 Task: Check the average views per listing of hot tub in the last 5 years.
Action: Mouse moved to (784, 184)
Screenshot: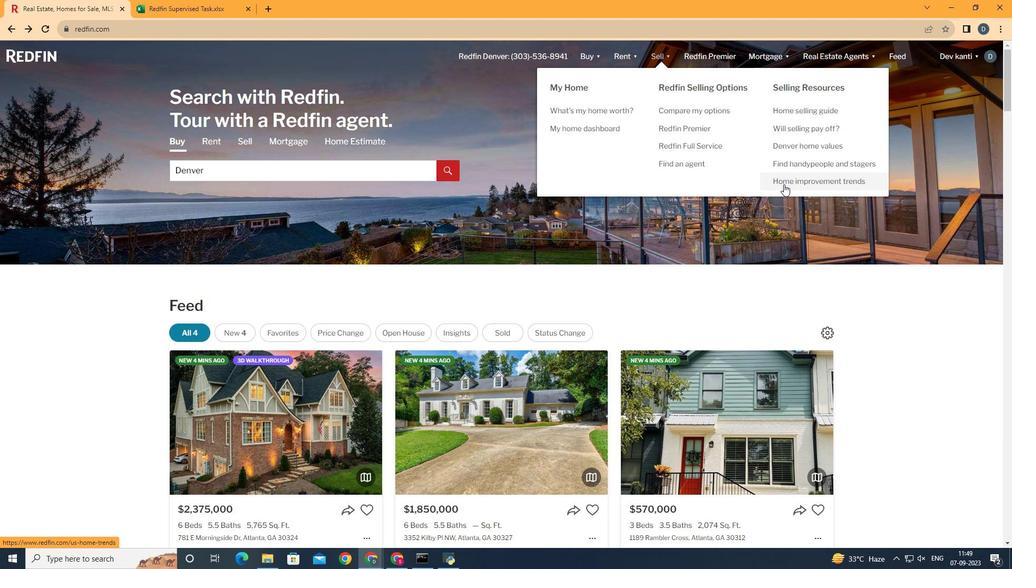 
Action: Mouse pressed left at (784, 184)
Screenshot: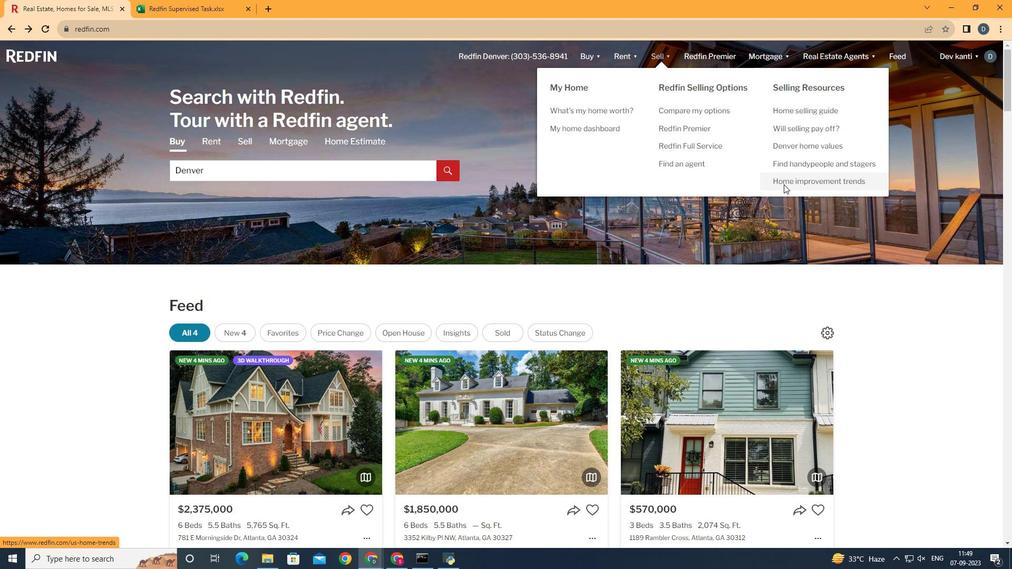 
Action: Mouse moved to (254, 198)
Screenshot: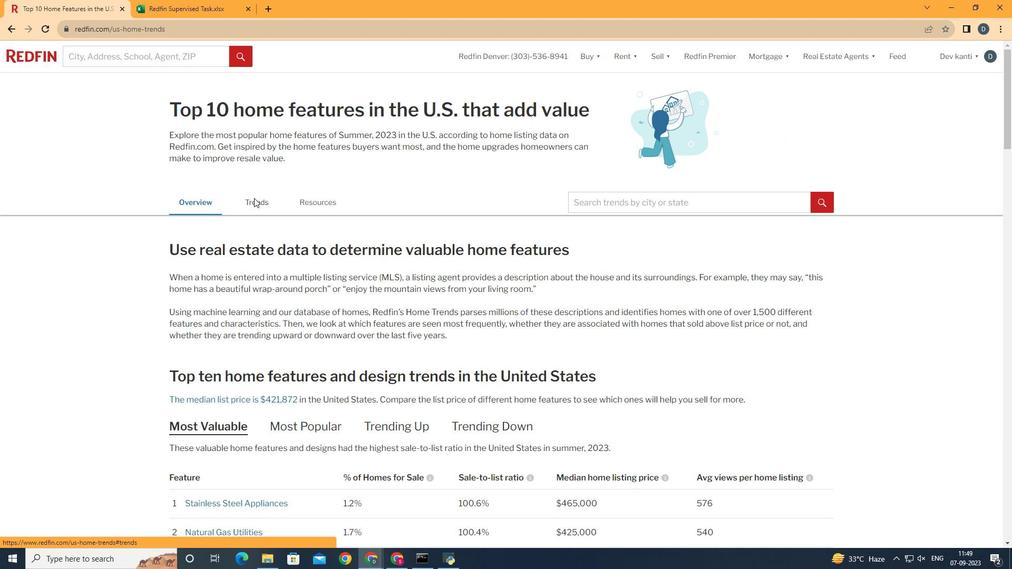 
Action: Mouse pressed left at (254, 198)
Screenshot: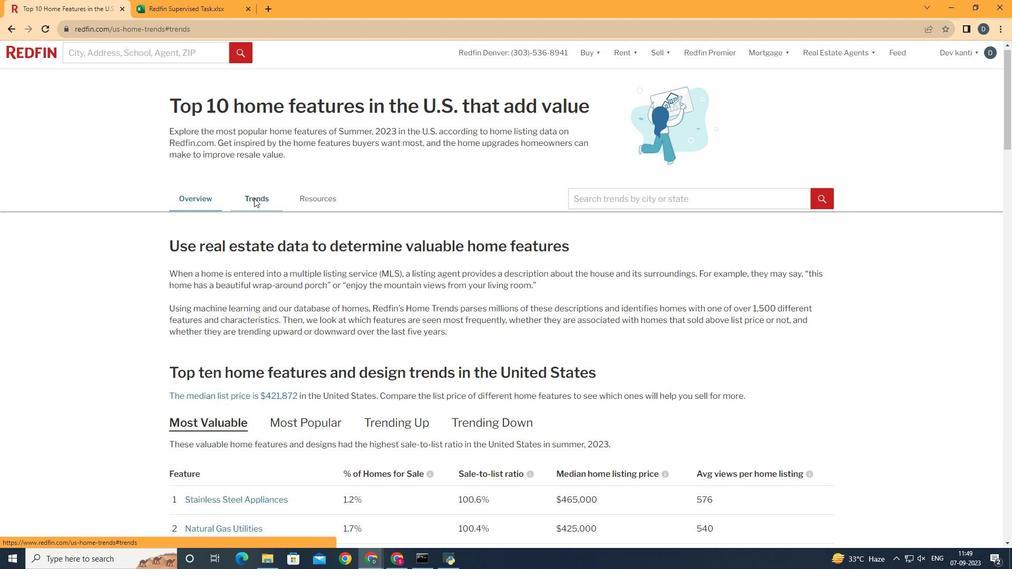 
Action: Mouse scrolled (254, 197) with delta (0, 0)
Screenshot: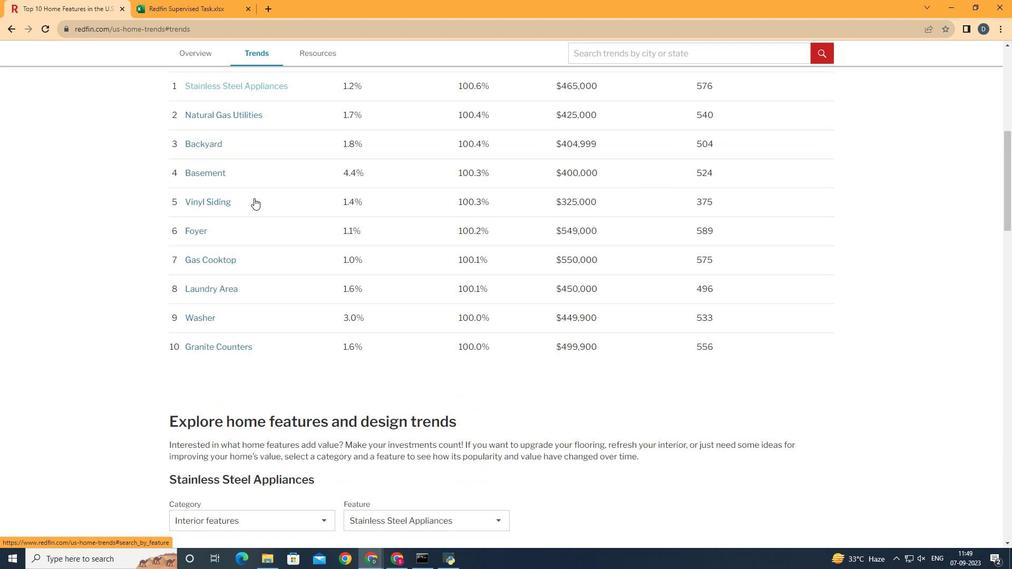 
Action: Mouse scrolled (254, 197) with delta (0, 0)
Screenshot: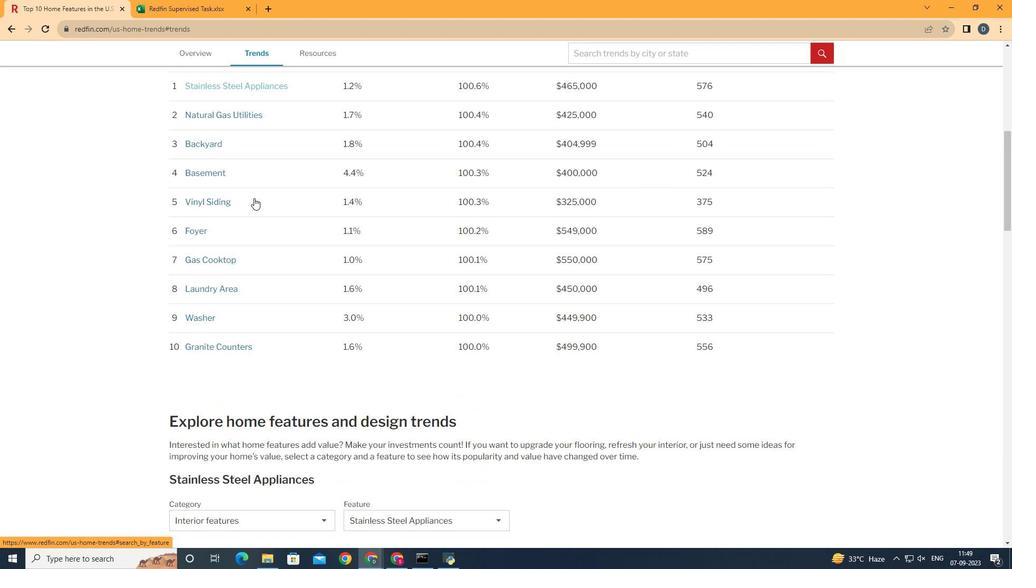 
Action: Mouse scrolled (254, 197) with delta (0, 0)
Screenshot: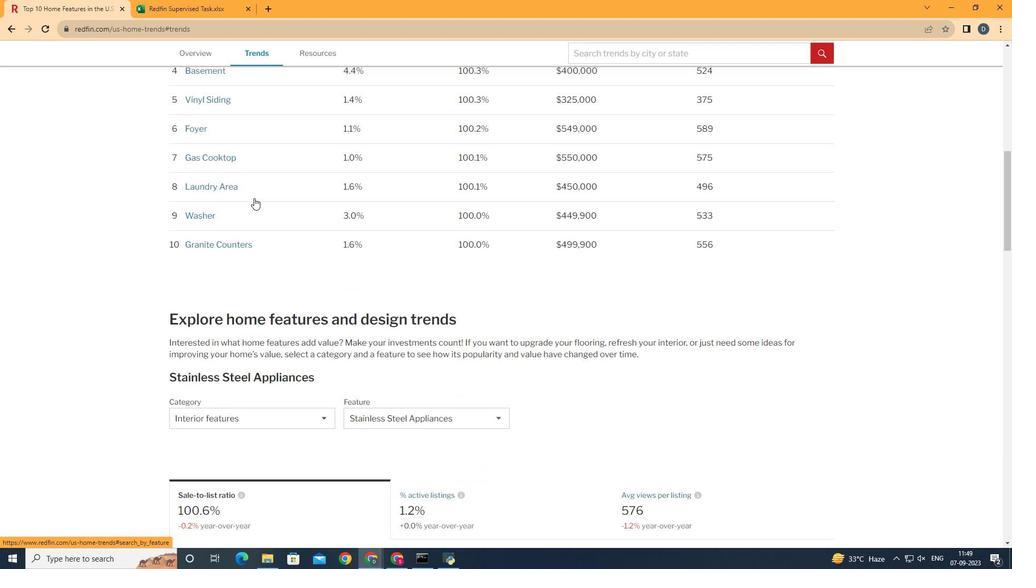 
Action: Mouse scrolled (254, 197) with delta (0, 0)
Screenshot: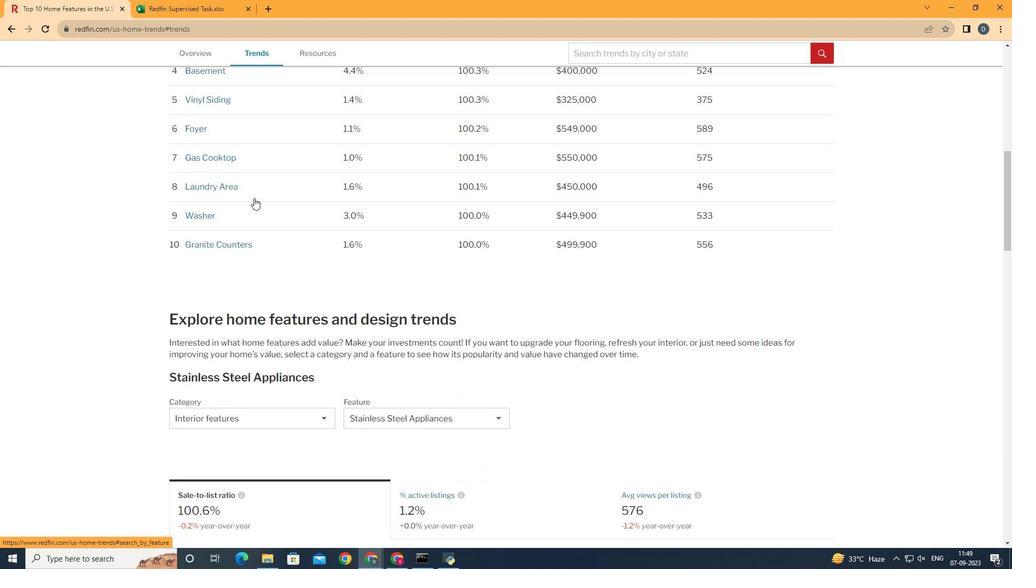 
Action: Mouse scrolled (254, 197) with delta (0, 0)
Screenshot: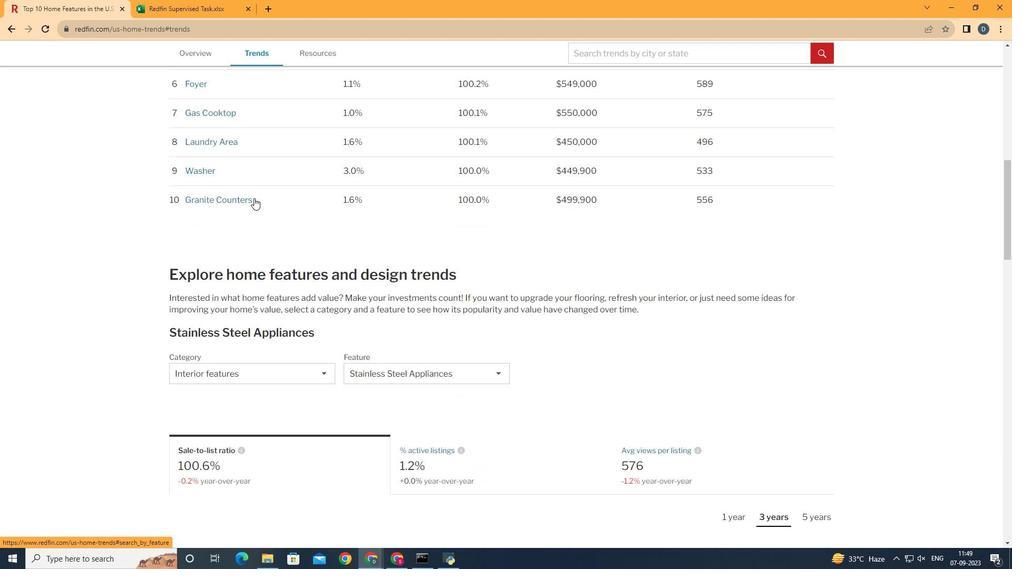 
Action: Mouse scrolled (254, 197) with delta (0, 0)
Screenshot: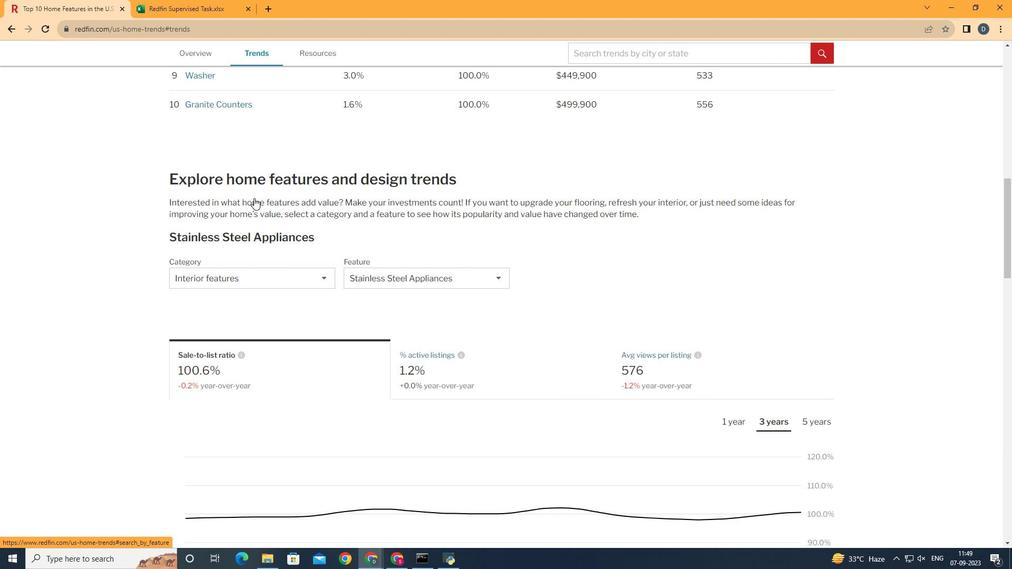 
Action: Mouse scrolled (254, 197) with delta (0, 0)
Screenshot: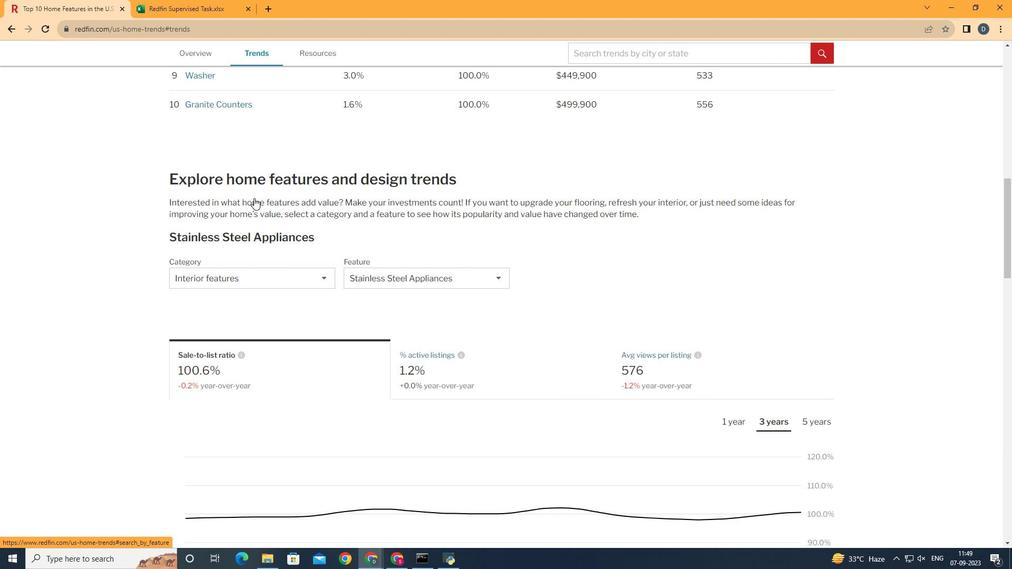 
Action: Mouse moved to (275, 258)
Screenshot: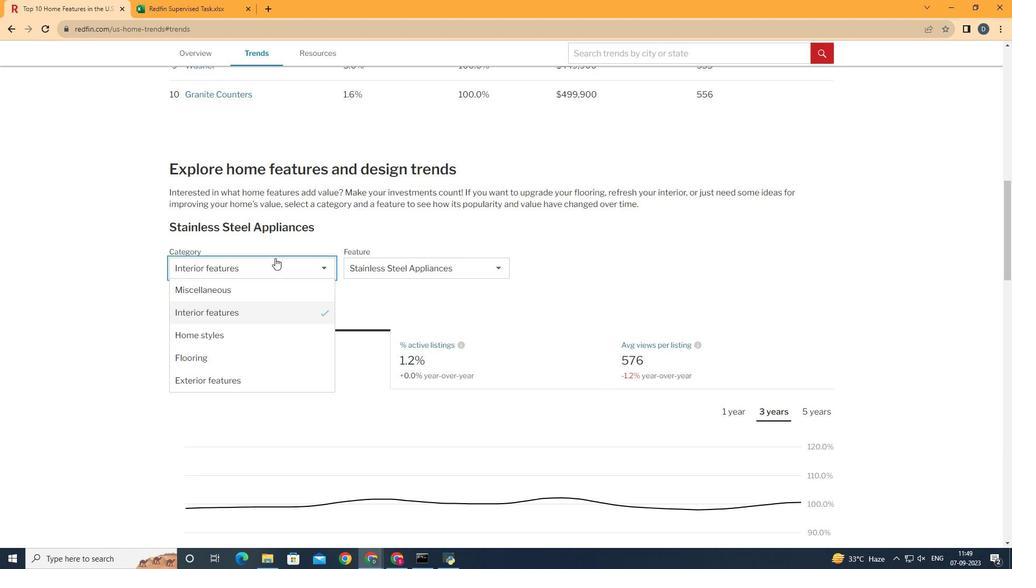 
Action: Mouse pressed left at (275, 258)
Screenshot: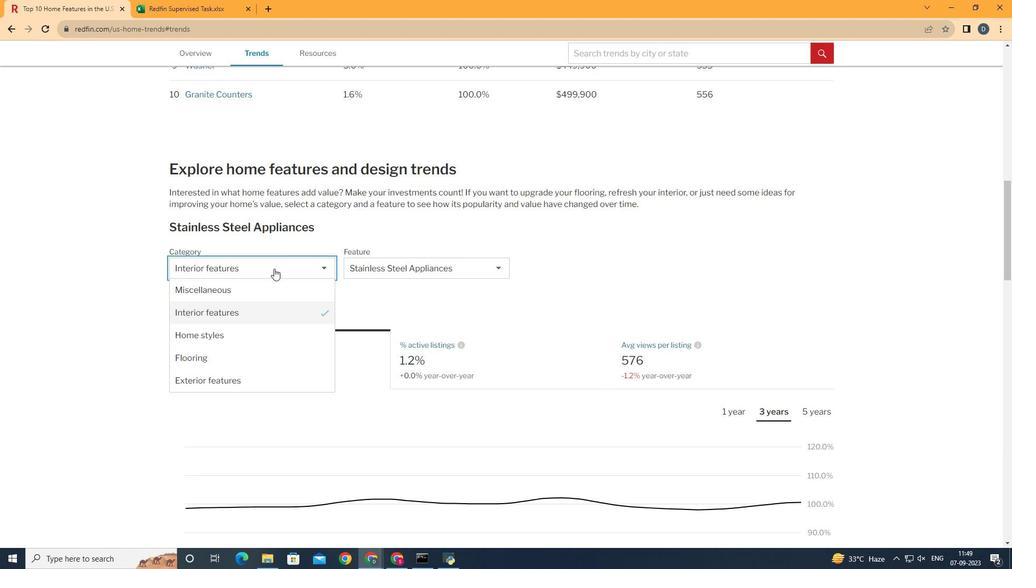 
Action: Mouse moved to (273, 288)
Screenshot: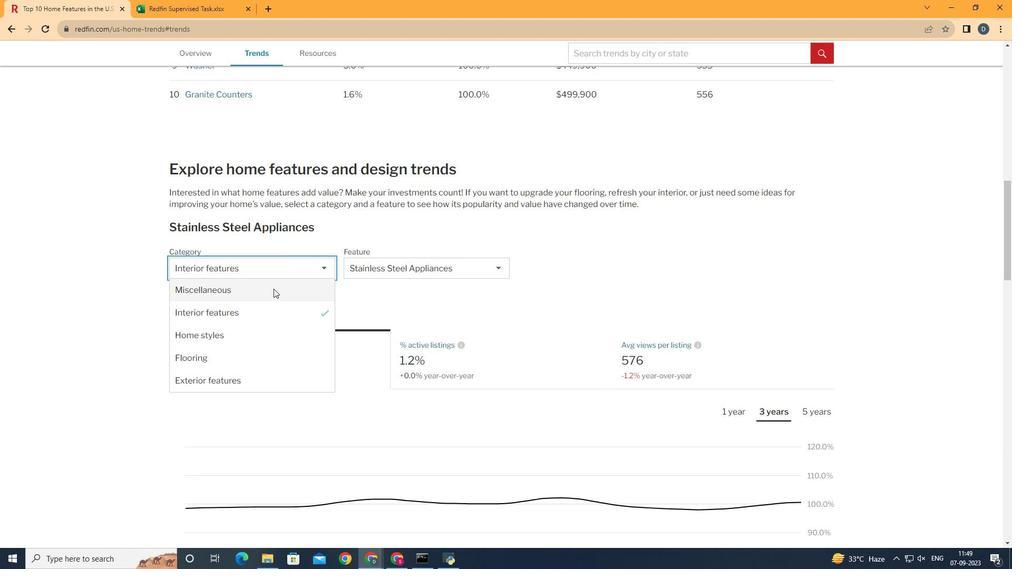
Action: Mouse pressed left at (273, 288)
Screenshot: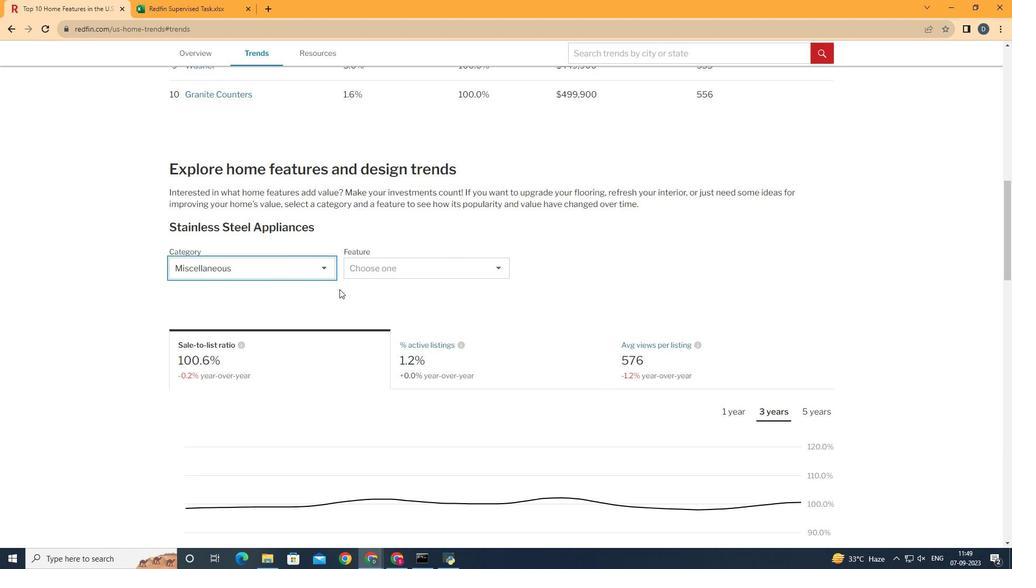 
Action: Mouse moved to (390, 281)
Screenshot: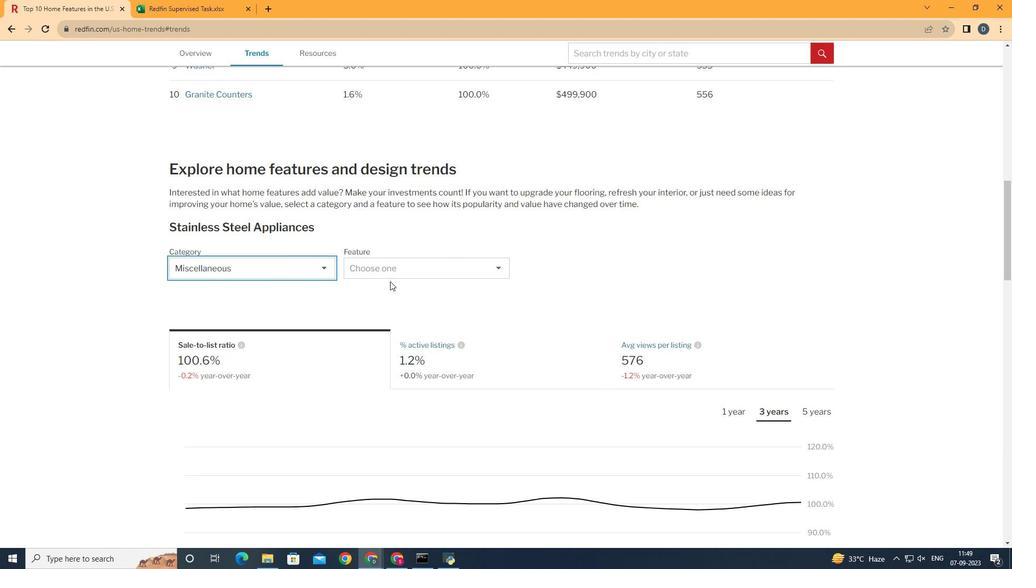 
Action: Mouse pressed left at (390, 281)
Screenshot: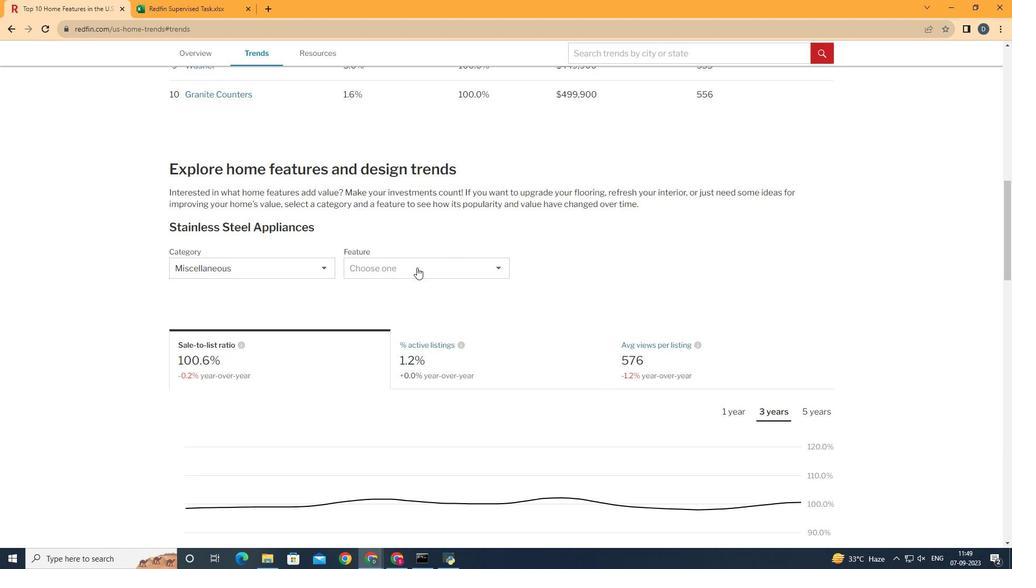 
Action: Mouse moved to (417, 267)
Screenshot: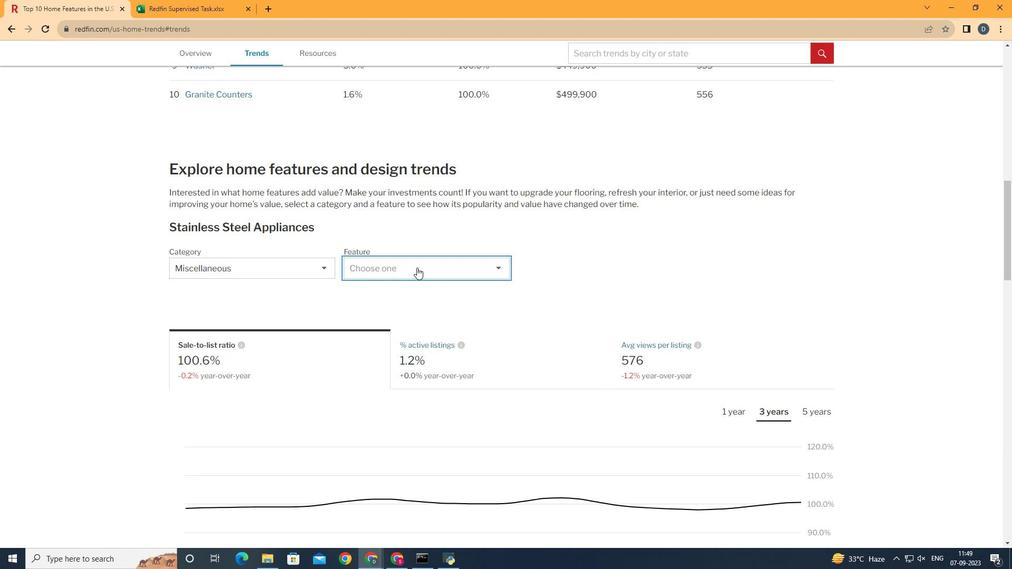 
Action: Mouse pressed left at (417, 267)
Screenshot: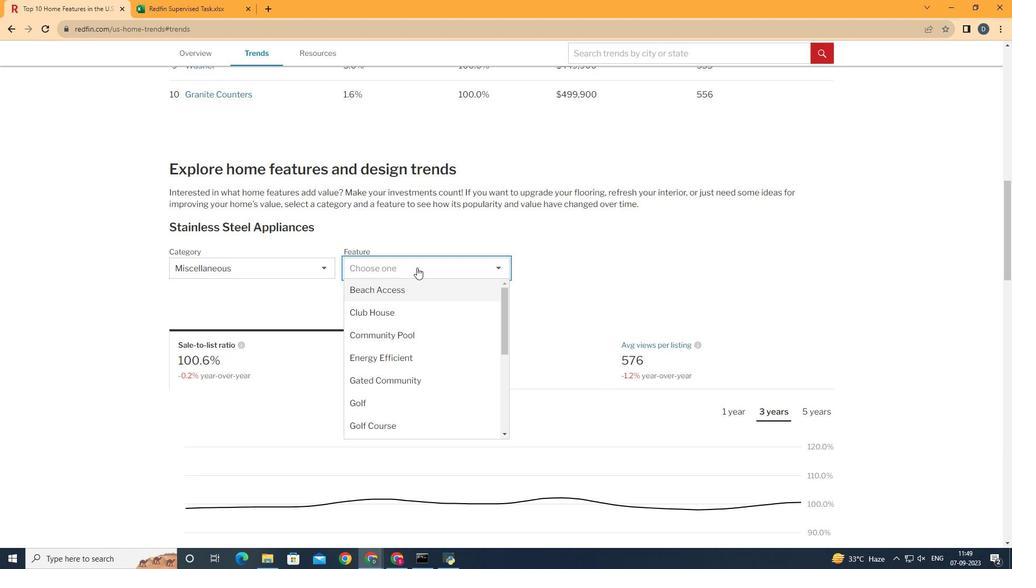 
Action: Mouse scrolled (417, 267) with delta (0, 0)
Screenshot: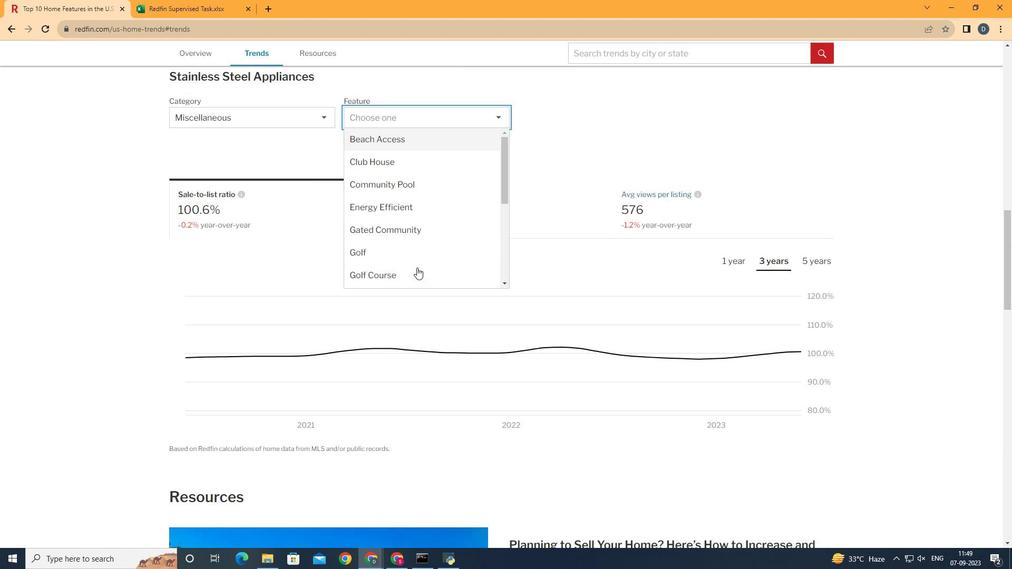 
Action: Mouse scrolled (417, 267) with delta (0, 0)
Screenshot: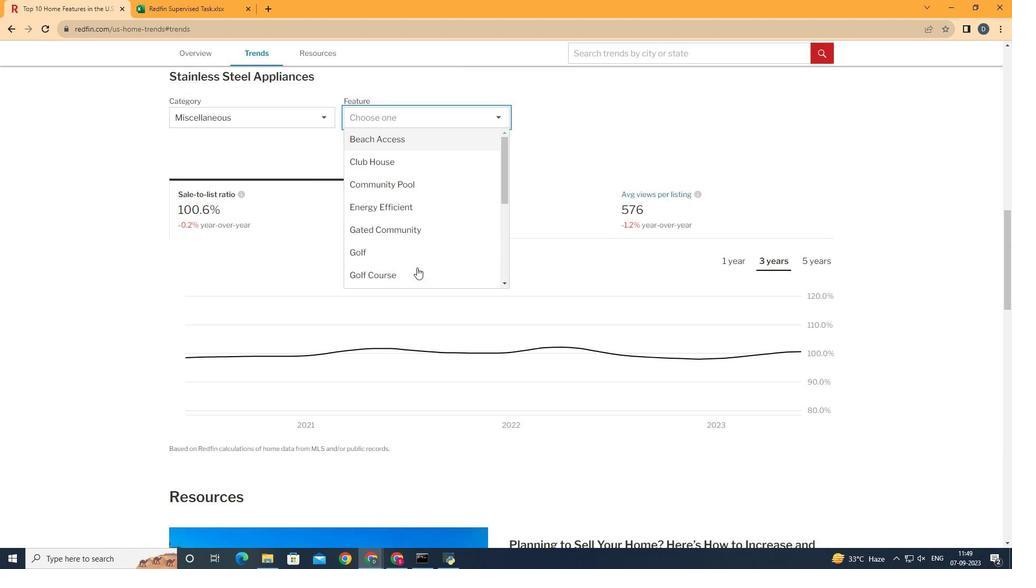 
Action: Mouse scrolled (417, 267) with delta (0, 0)
Screenshot: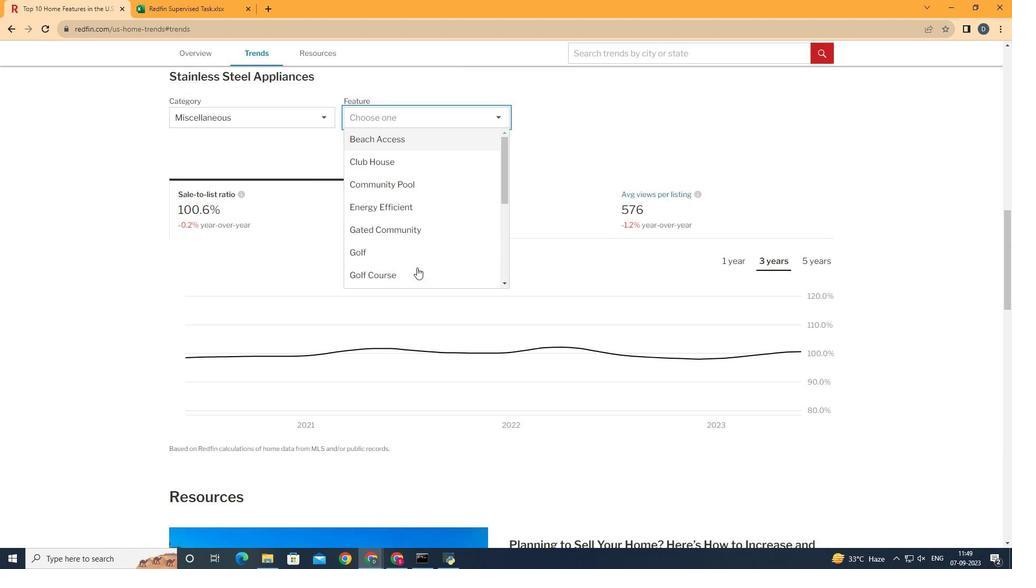 
Action: Mouse moved to (405, 198)
Screenshot: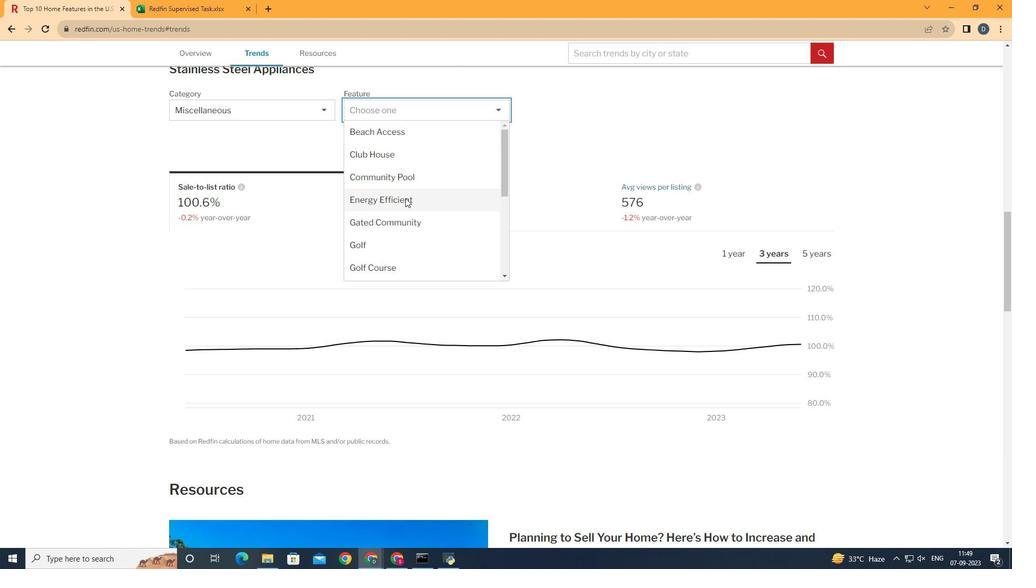 
Action: Mouse scrolled (405, 197) with delta (0, 0)
Screenshot: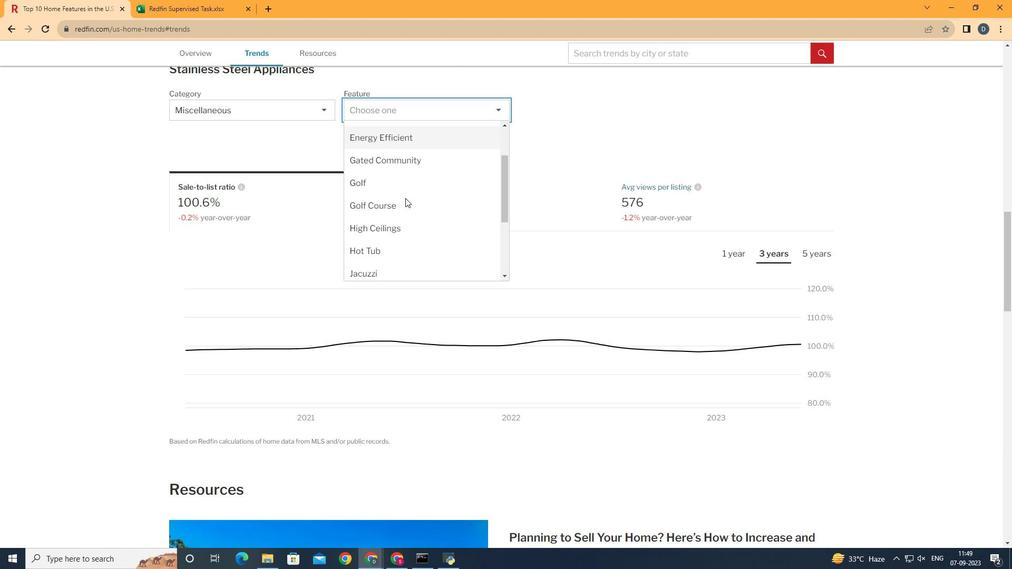 
Action: Mouse scrolled (405, 197) with delta (0, 0)
Screenshot: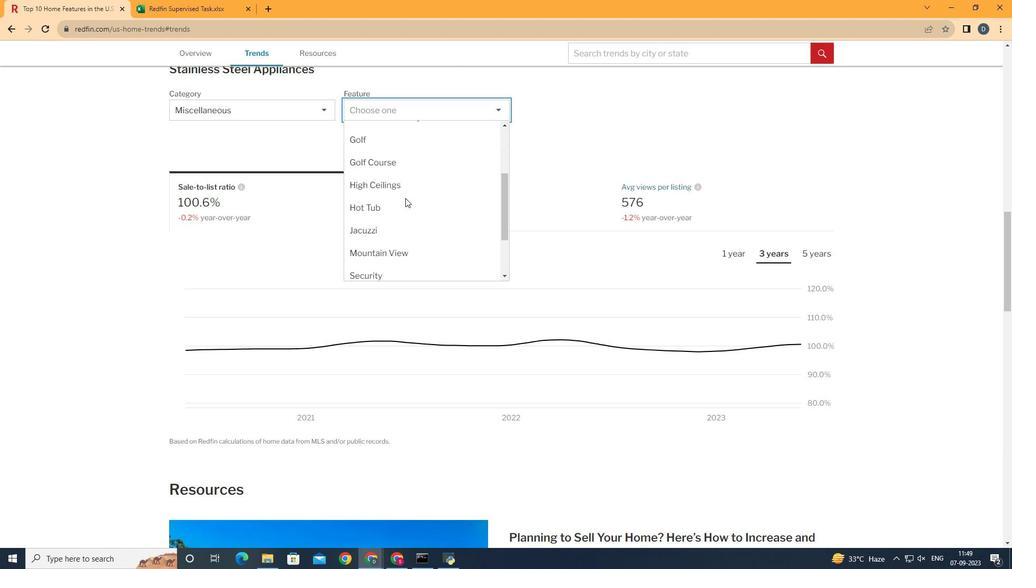 
Action: Mouse scrolled (405, 197) with delta (0, 0)
Screenshot: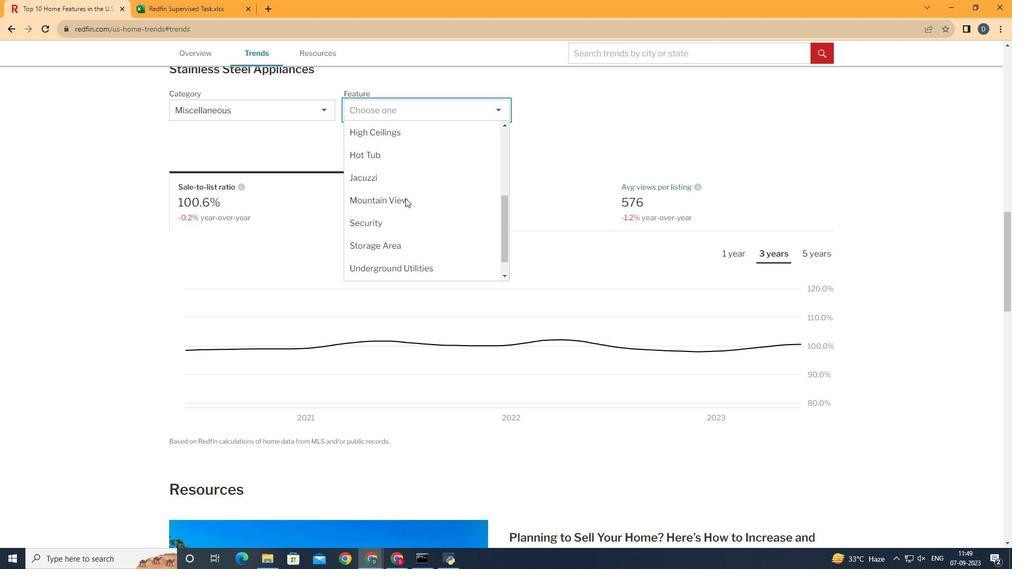 
Action: Mouse moved to (420, 156)
Screenshot: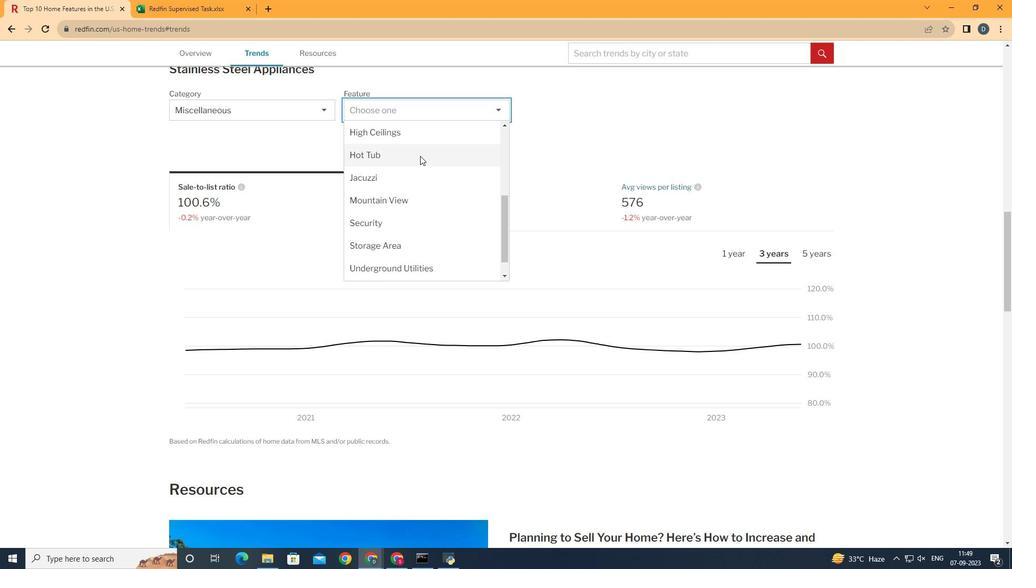 
Action: Mouse pressed left at (420, 156)
Screenshot: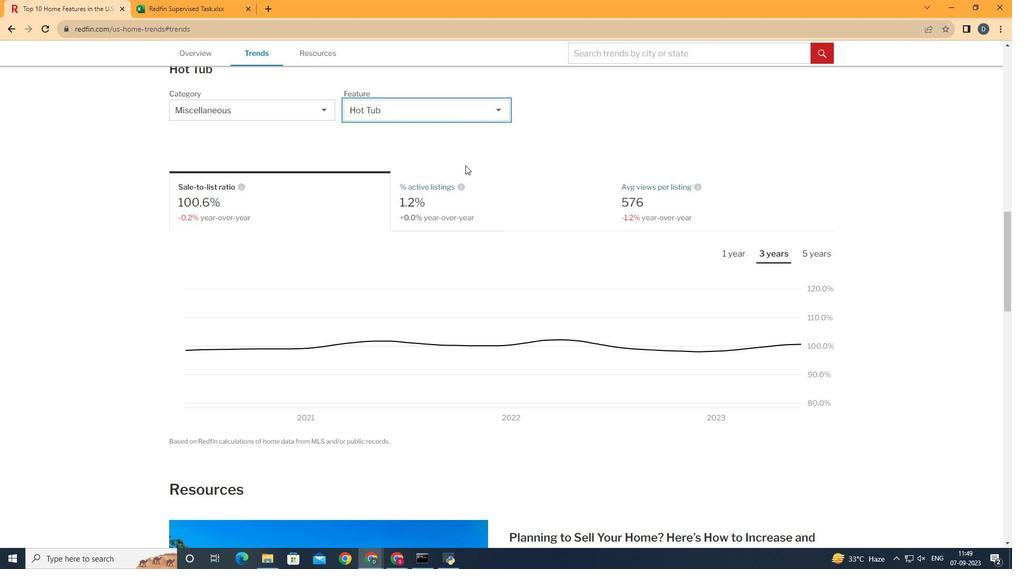 
Action: Mouse moved to (682, 165)
Screenshot: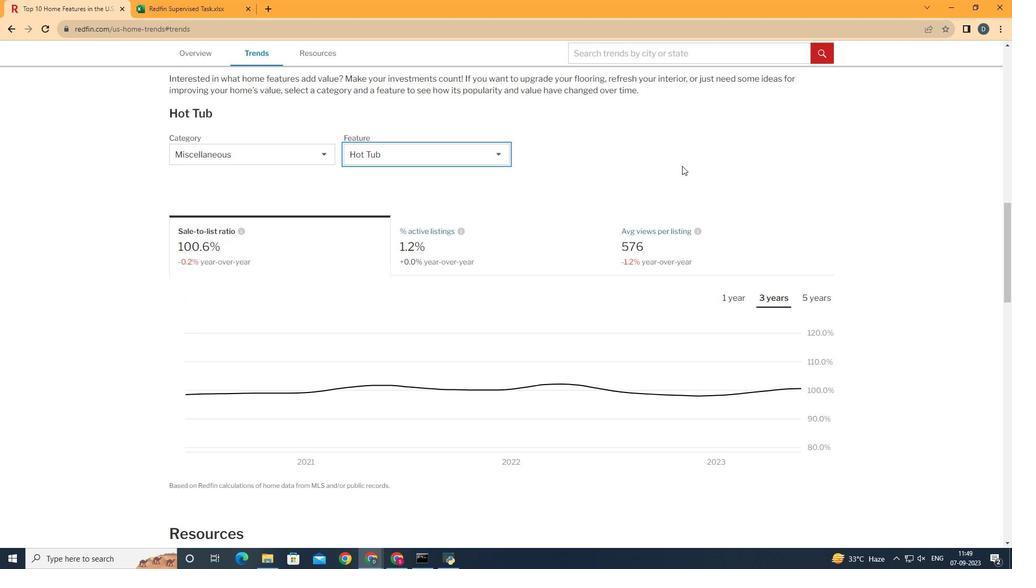 
Action: Mouse scrolled (682, 166) with delta (0, 0)
Screenshot: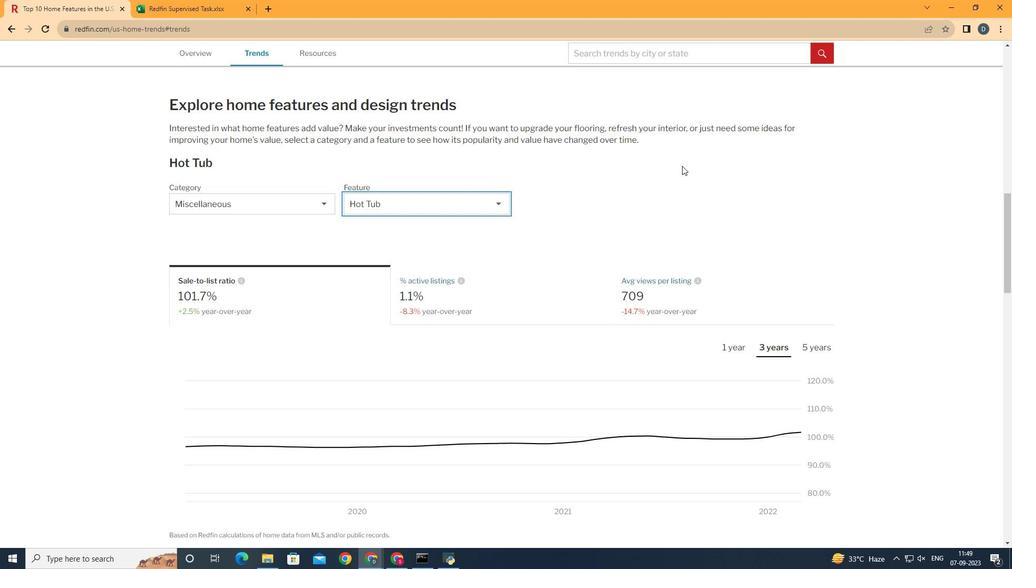
Action: Mouse scrolled (682, 166) with delta (0, 0)
Screenshot: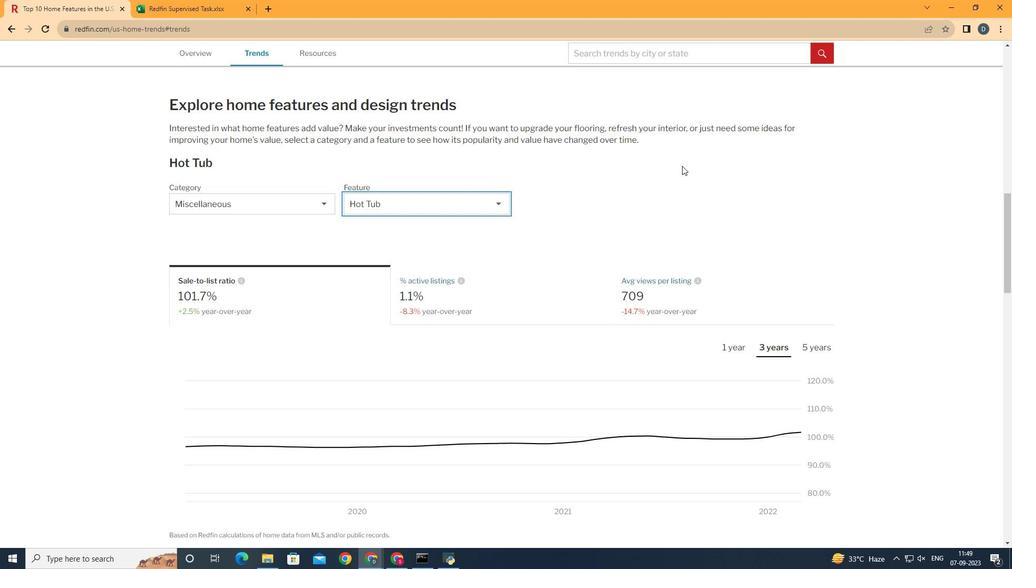
Action: Mouse moved to (727, 315)
Screenshot: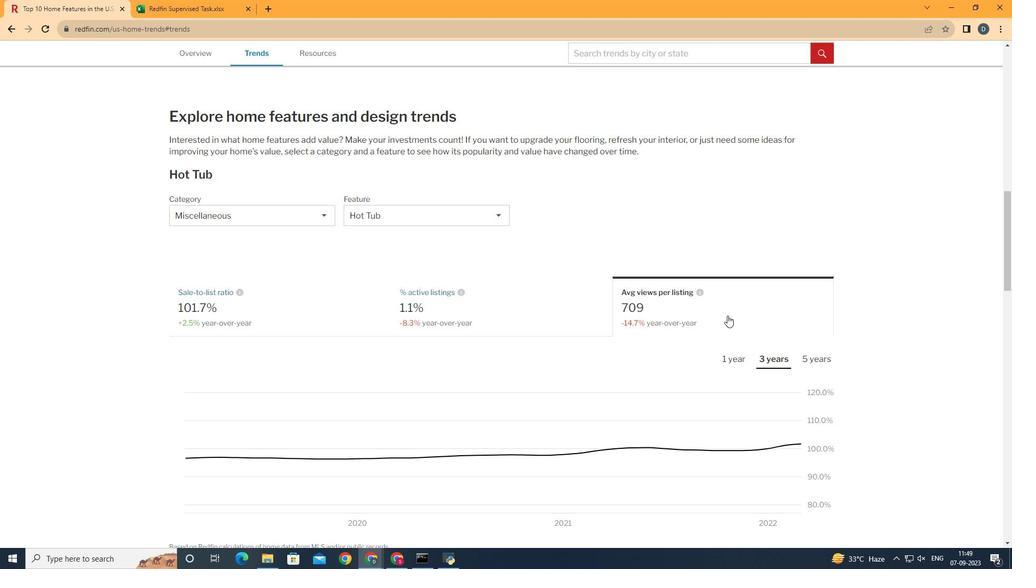 
Action: Mouse pressed left at (727, 315)
Screenshot: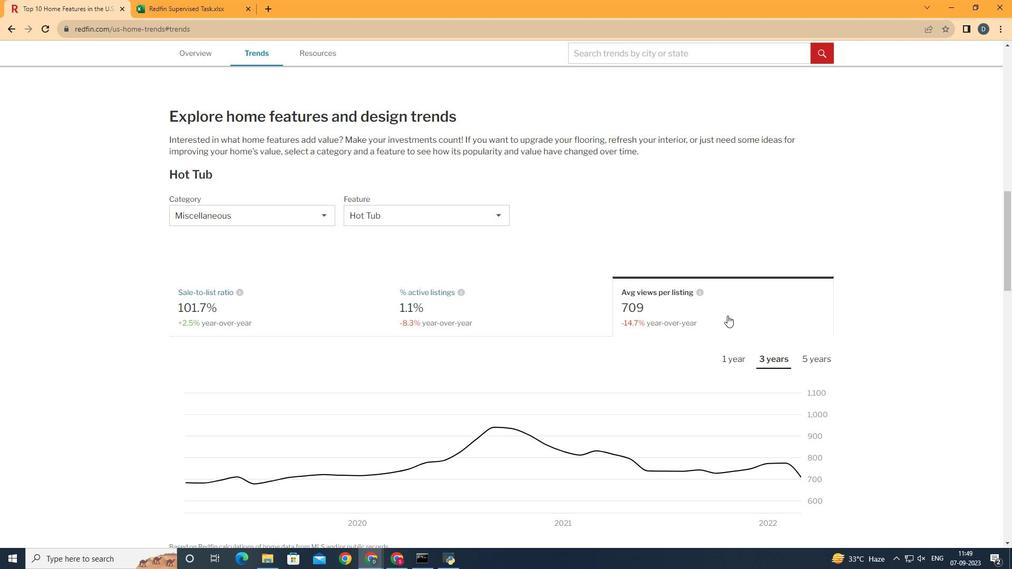 
Action: Mouse moved to (813, 358)
Screenshot: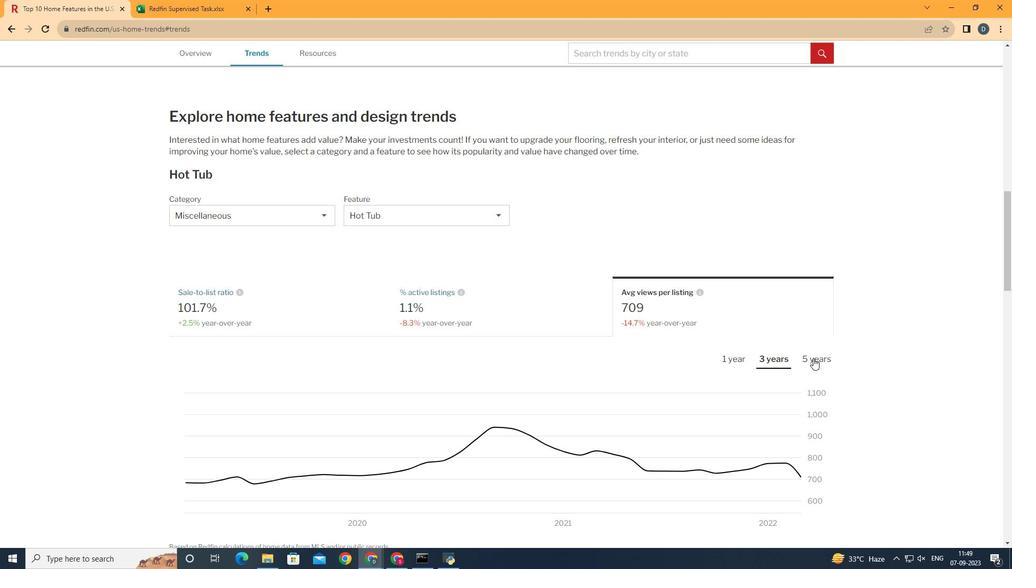 
Action: Mouse pressed left at (813, 358)
Screenshot: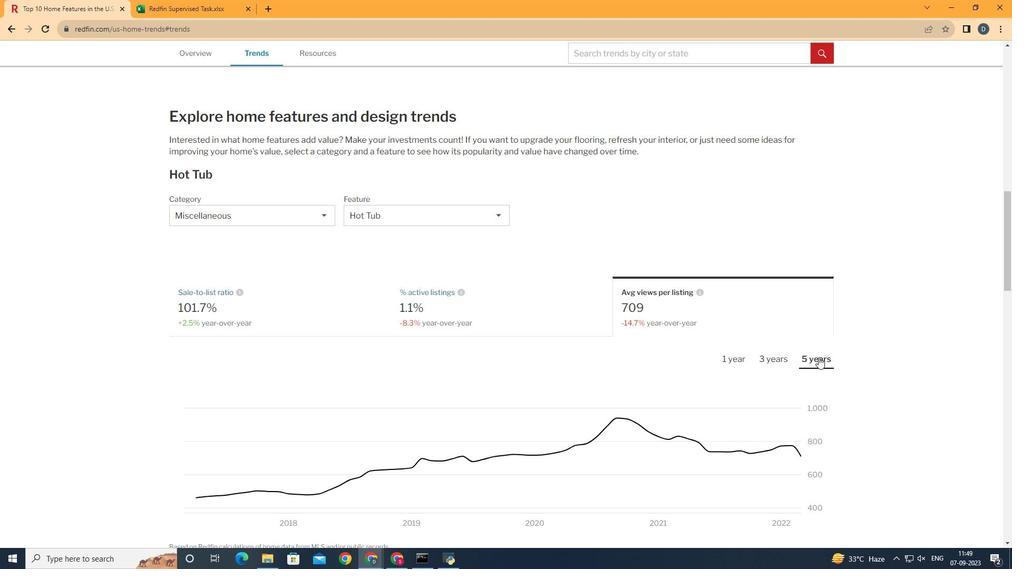 
Action: Mouse moved to (391, 375)
Screenshot: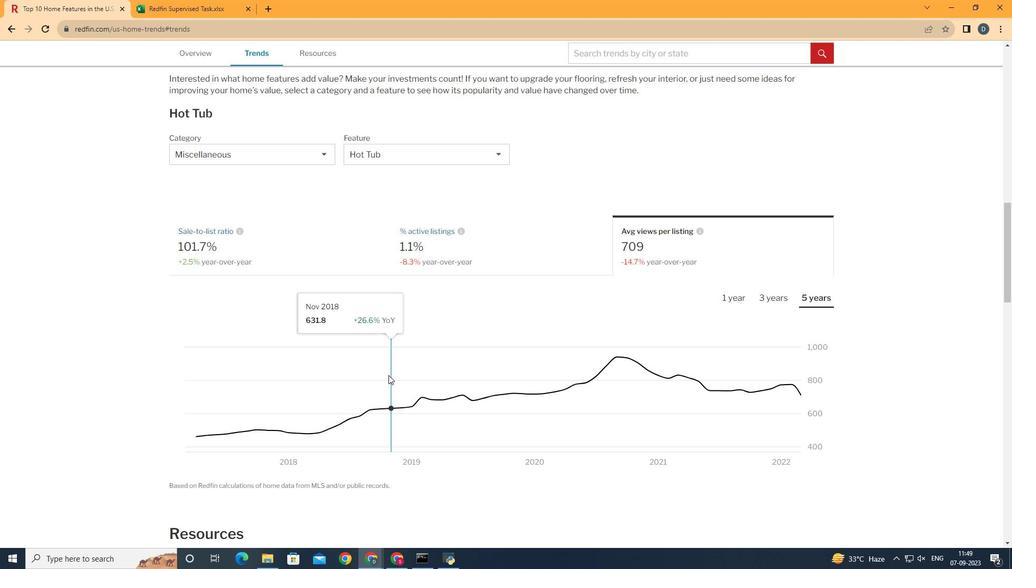 
Action: Mouse scrolled (391, 375) with delta (0, 0)
Screenshot: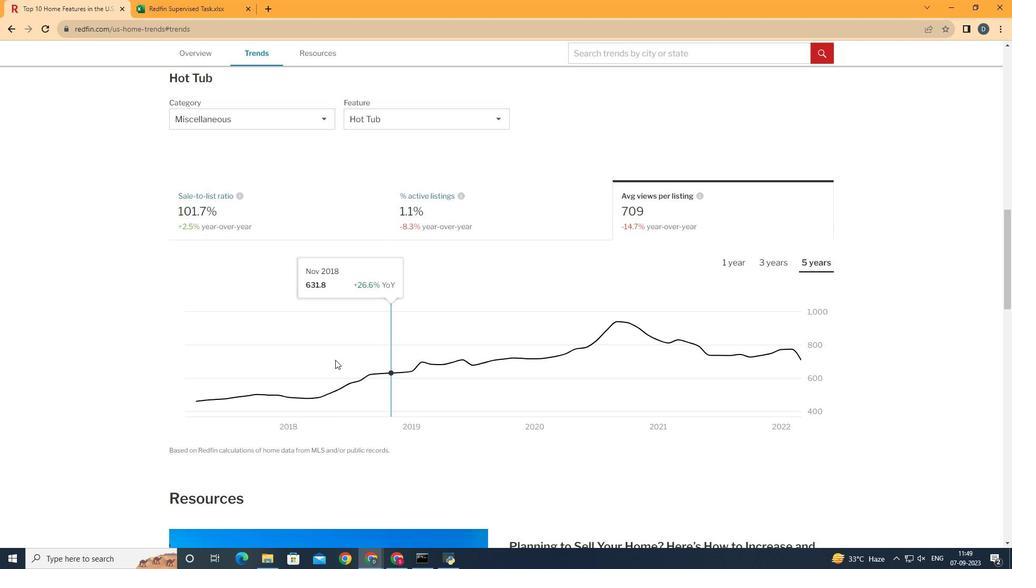 
Action: Mouse moved to (390, 375)
Screenshot: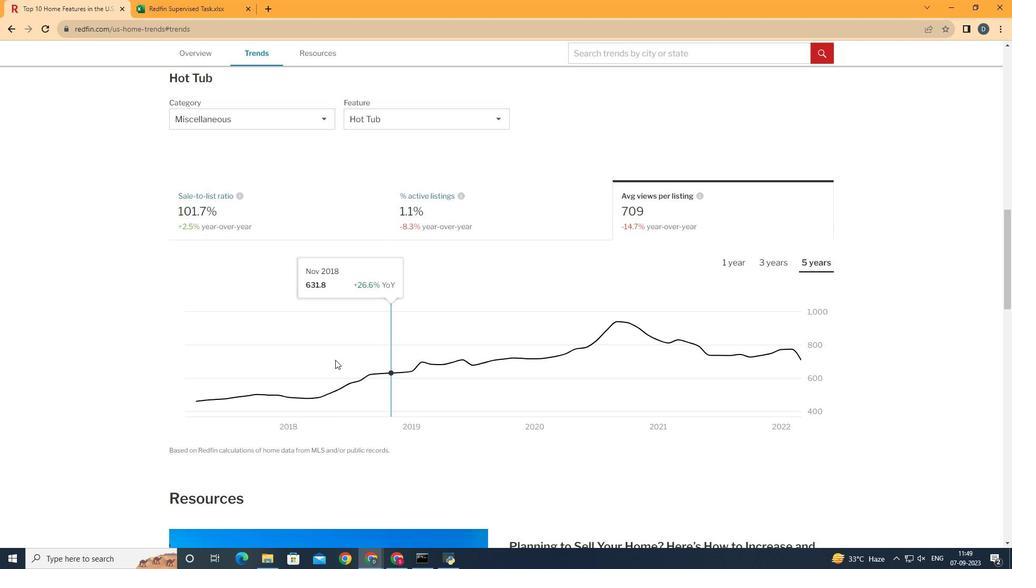
Action: Mouse scrolled (390, 375) with delta (0, 0)
Screenshot: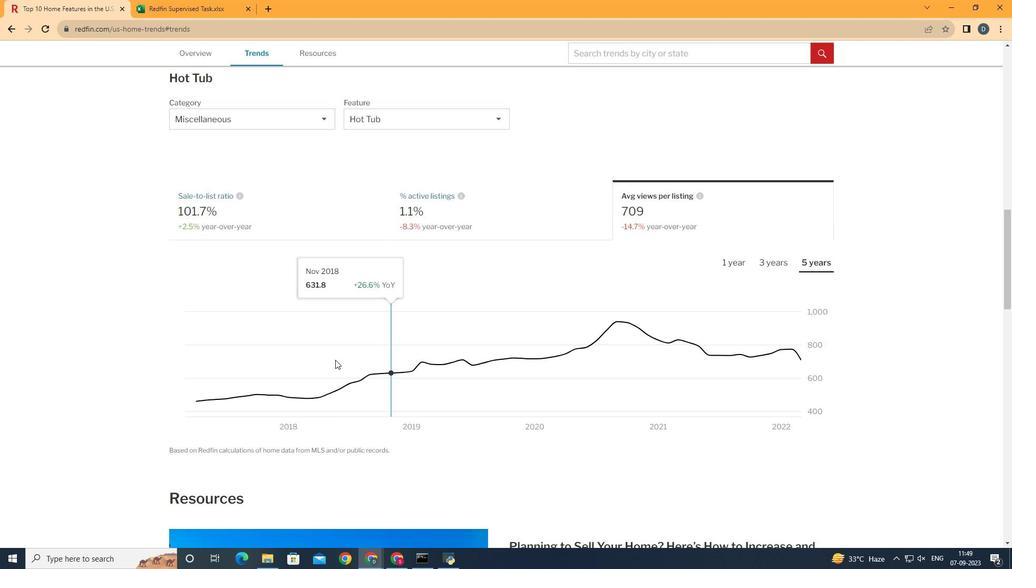 
Action: Mouse moved to (823, 328)
Screenshot: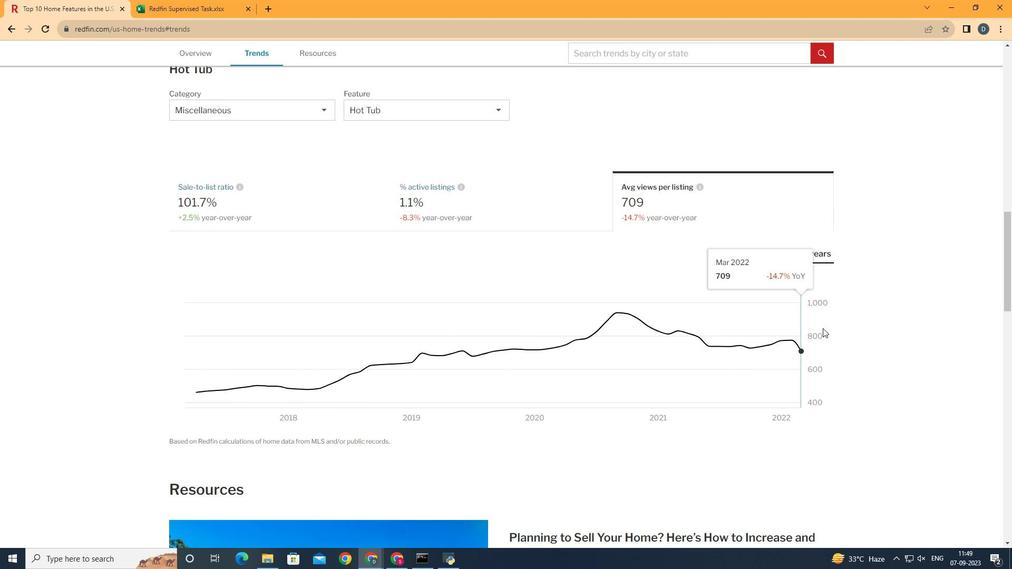 
